 Task: Change the sorting order of contacts in Outlook to 'File As'.
Action: Mouse moved to (10, 74)
Screenshot: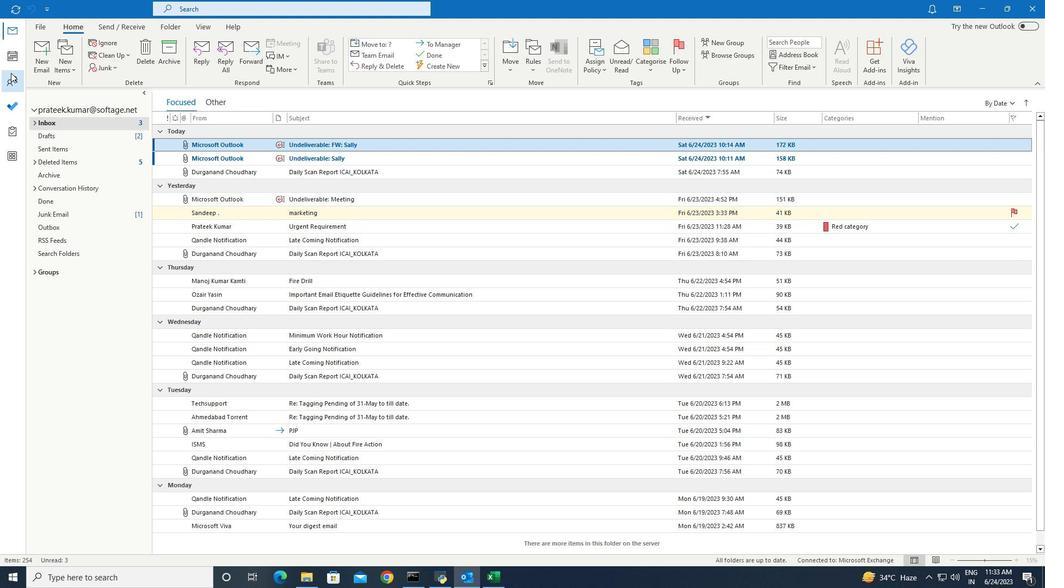 
Action: Mouse pressed left at (10, 74)
Screenshot: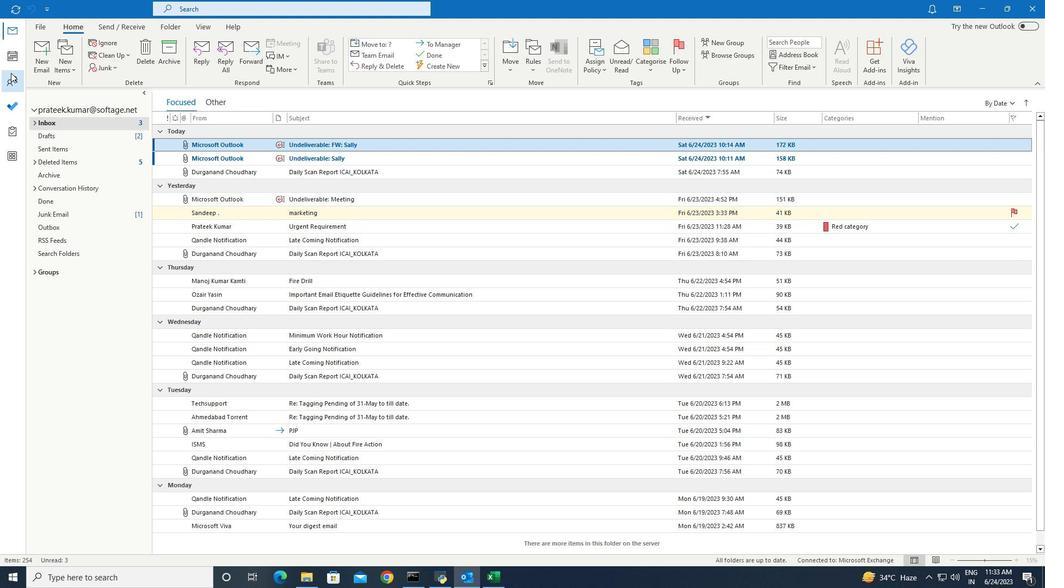 
Action: Mouse moved to (199, 31)
Screenshot: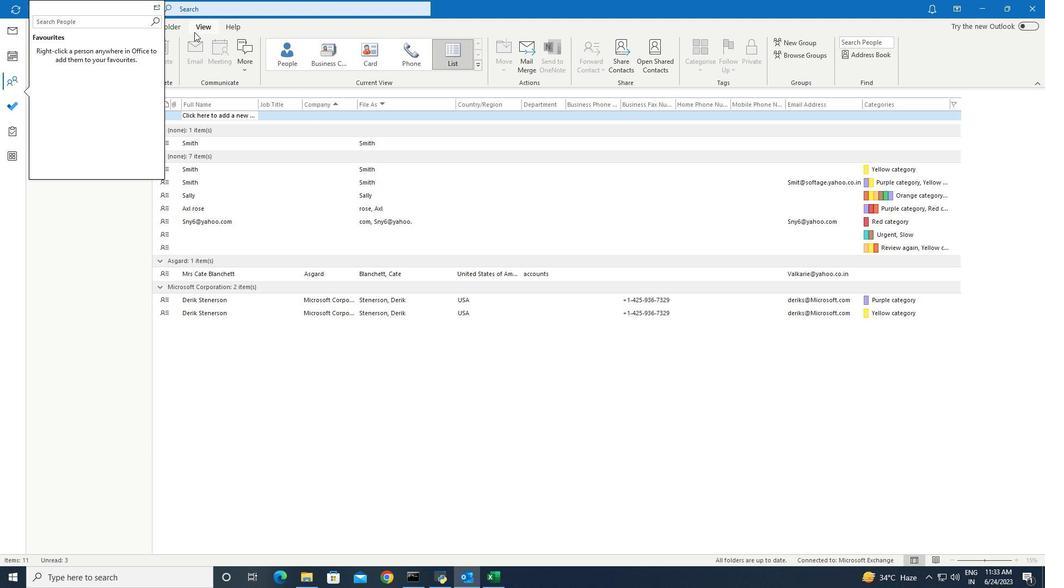 
Action: Mouse pressed left at (199, 31)
Screenshot: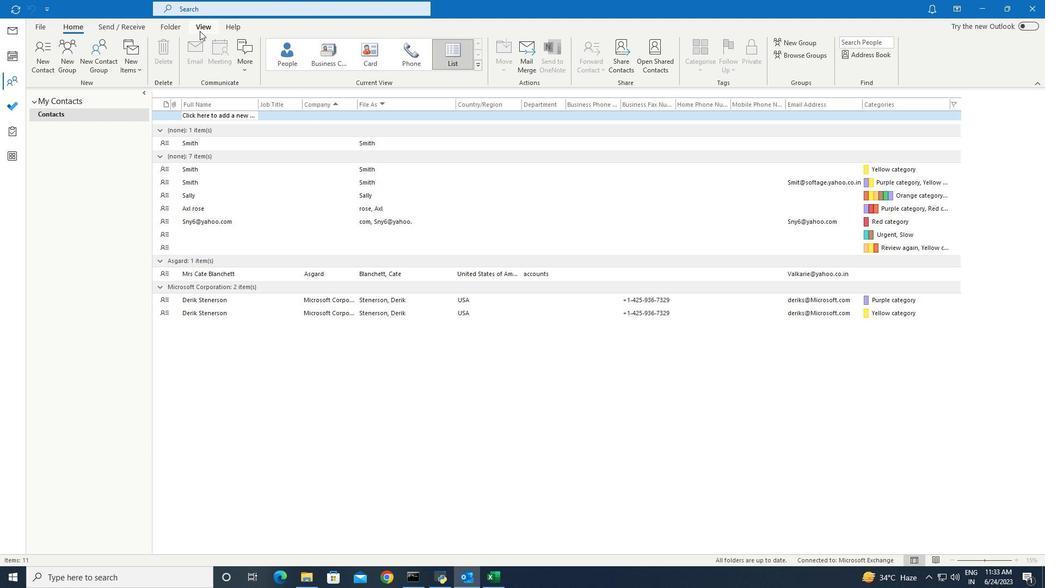 
Action: Mouse moved to (68, 70)
Screenshot: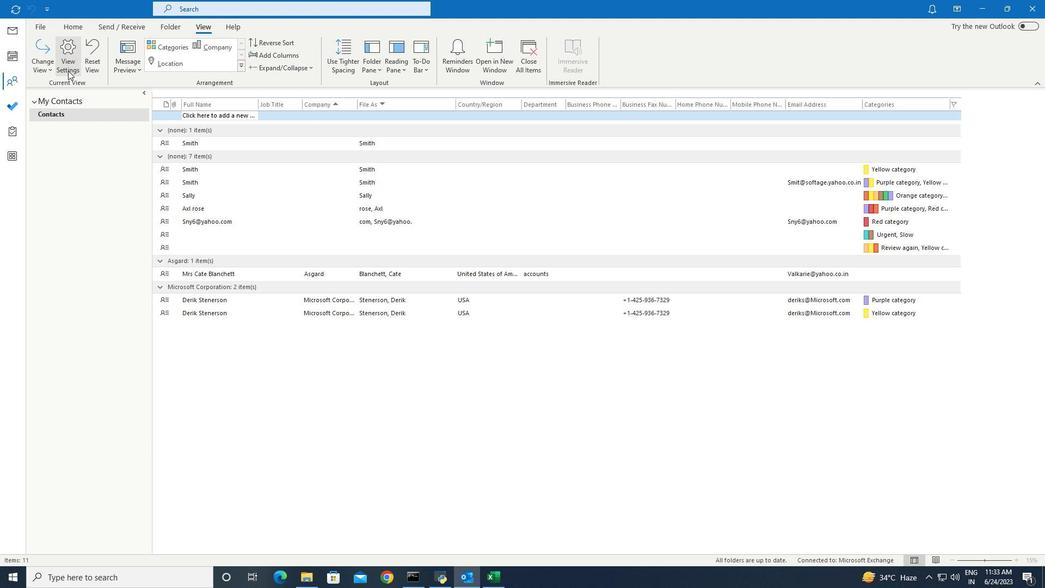
Action: Mouse pressed left at (68, 70)
Screenshot: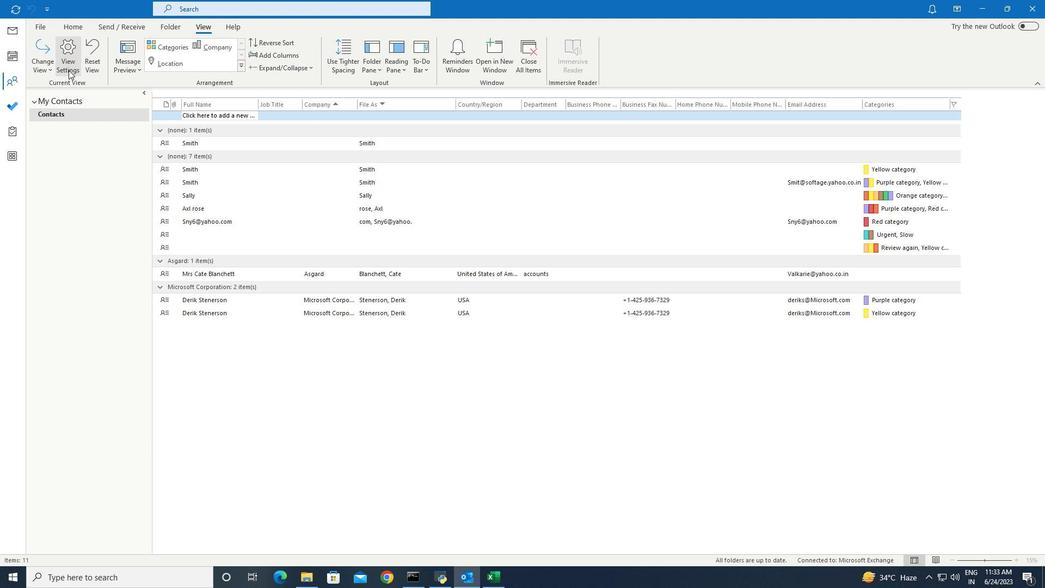 
Action: Mouse moved to (438, 265)
Screenshot: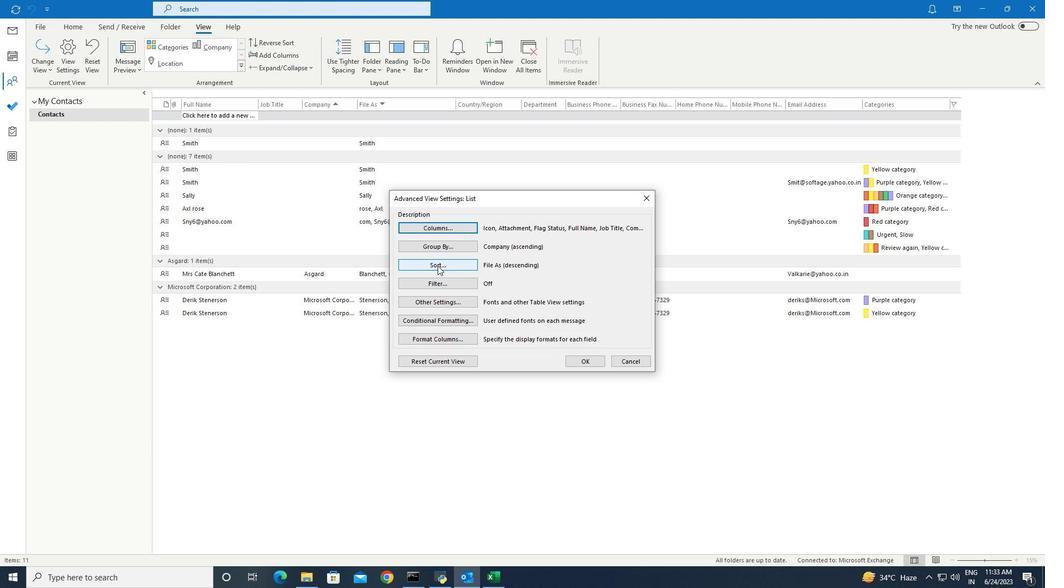 
Action: Mouse pressed left at (438, 265)
Screenshot: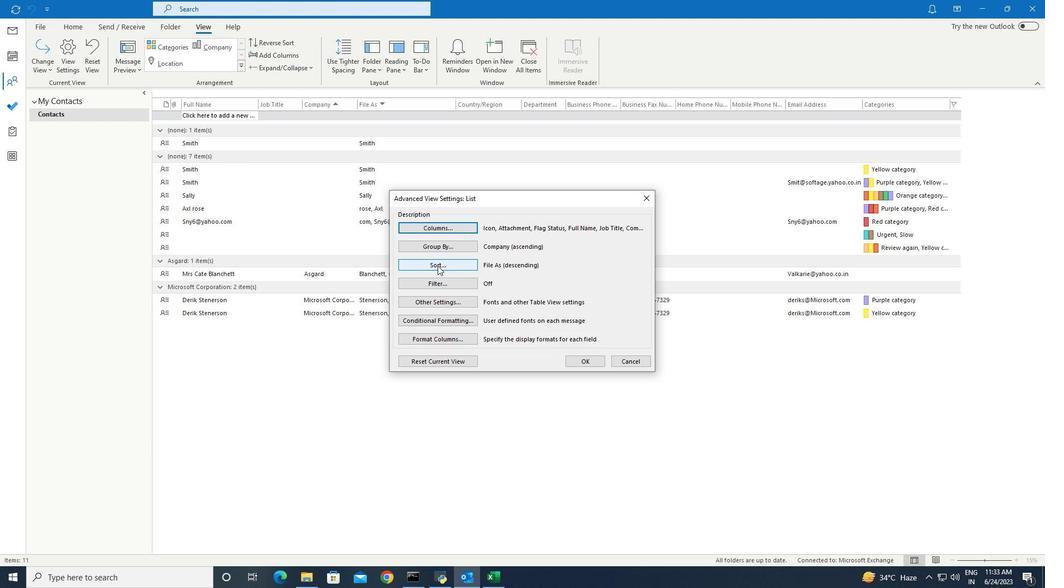
Action: Mouse moved to (516, 223)
Screenshot: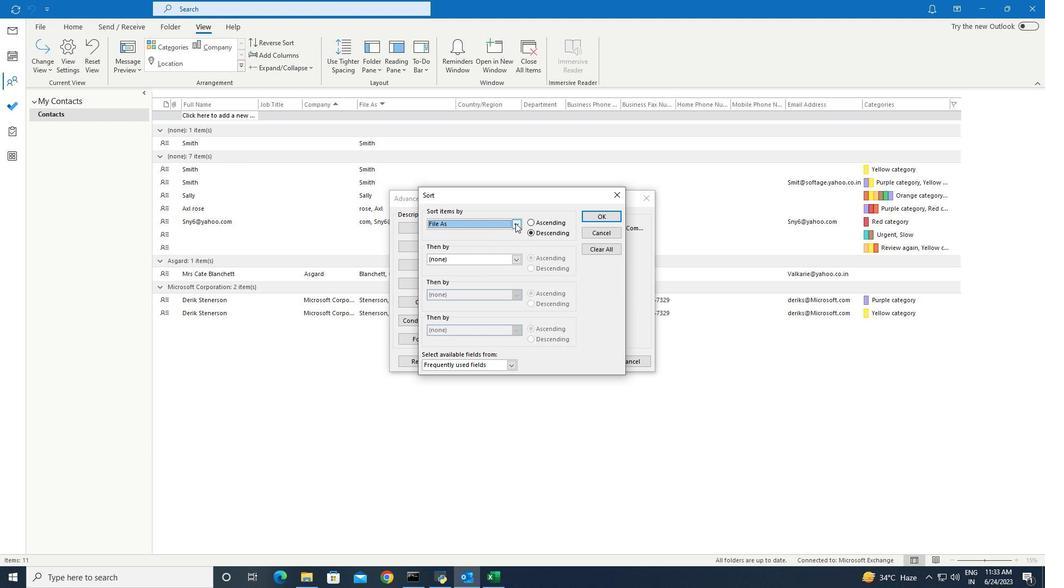 
Action: Mouse pressed left at (516, 223)
Screenshot: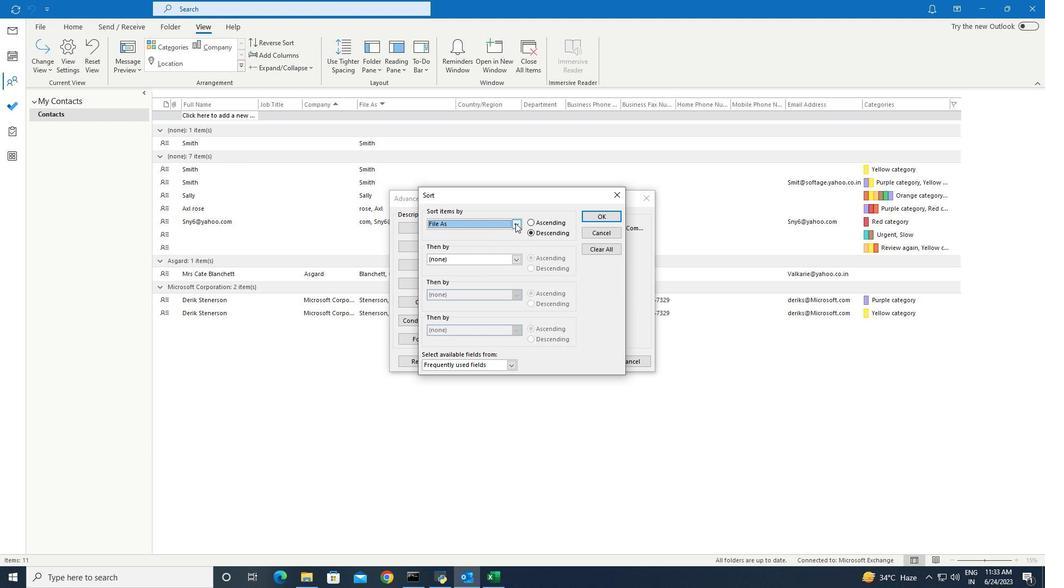 
Action: Mouse moved to (481, 239)
Screenshot: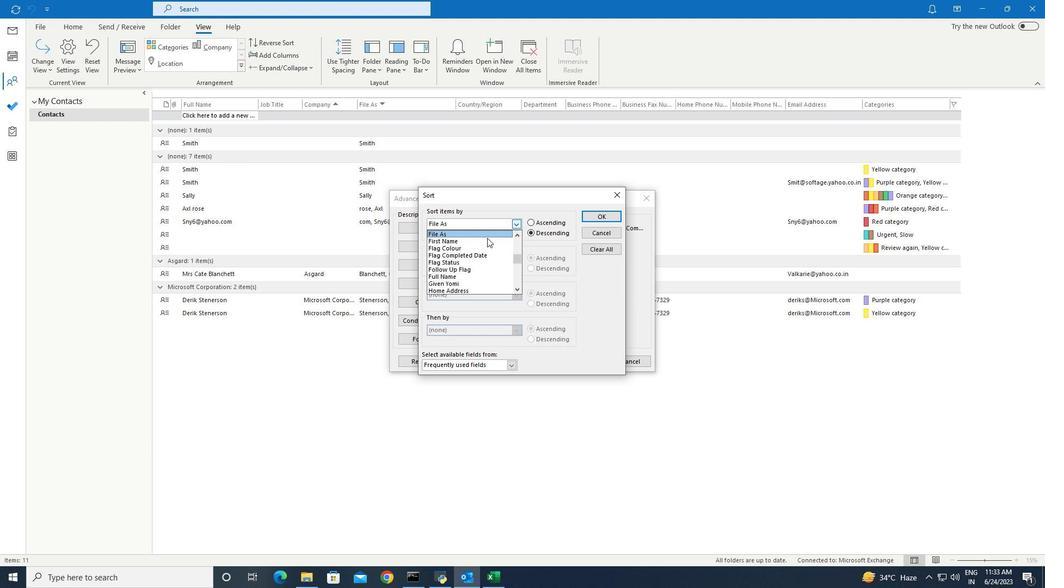 
Action: Mouse pressed left at (481, 239)
Screenshot: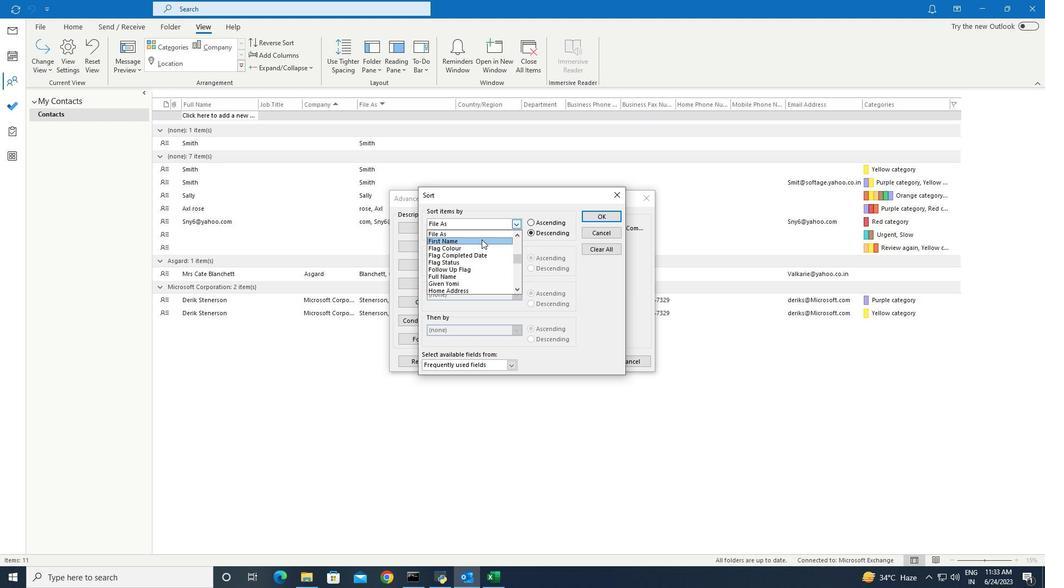 
Action: Mouse moved to (529, 222)
Screenshot: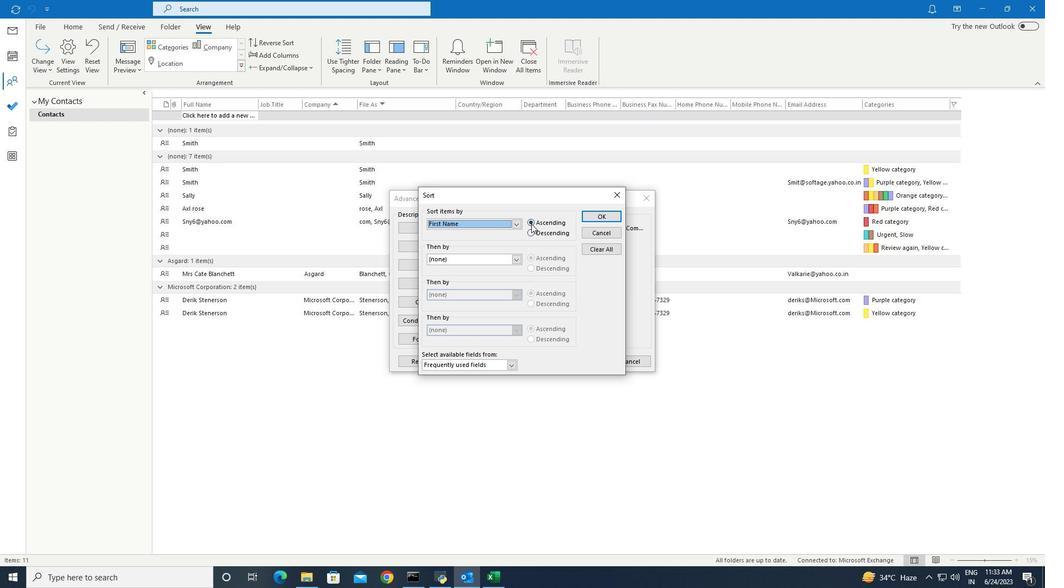 
Action: Mouse pressed left at (529, 222)
Screenshot: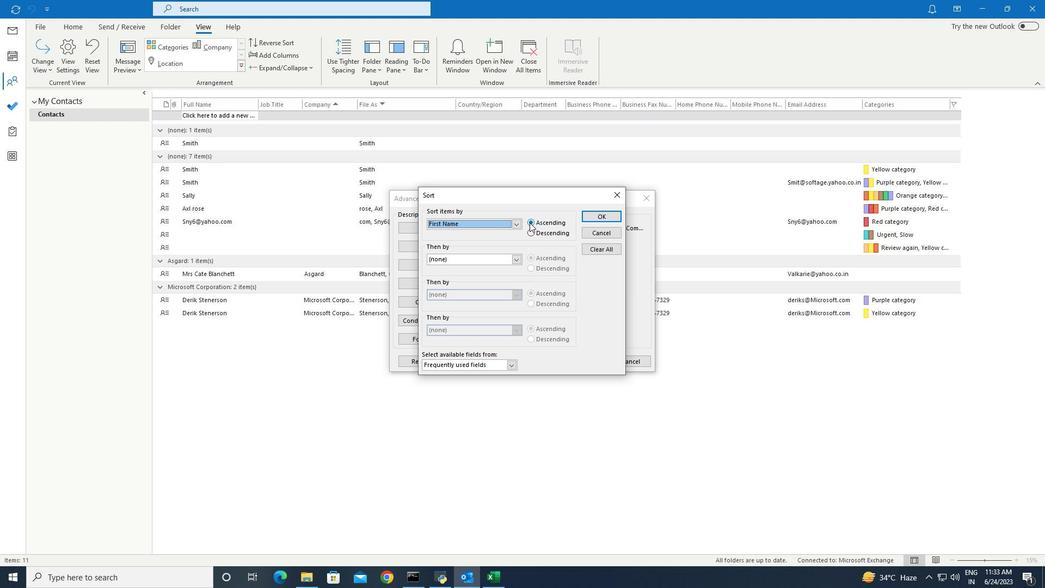 
Action: Mouse moved to (600, 217)
Screenshot: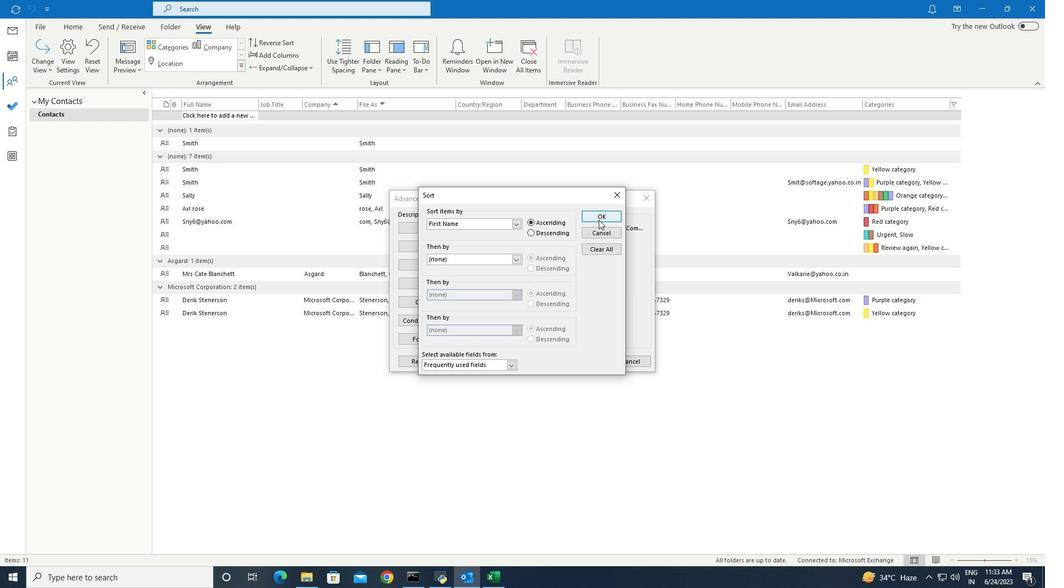 
Action: Mouse pressed left at (600, 217)
Screenshot: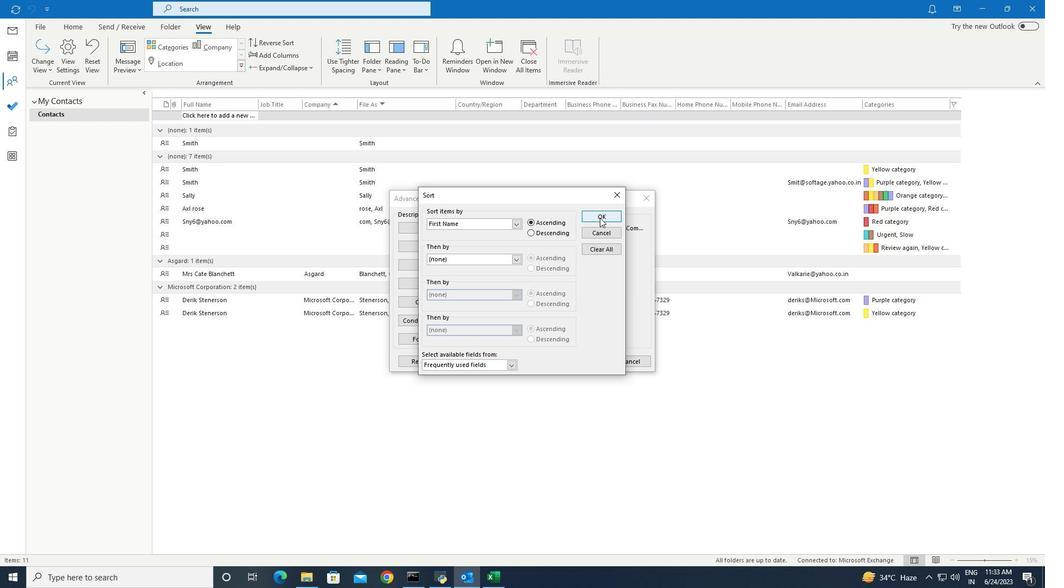 
Action: Mouse moved to (480, 319)
Screenshot: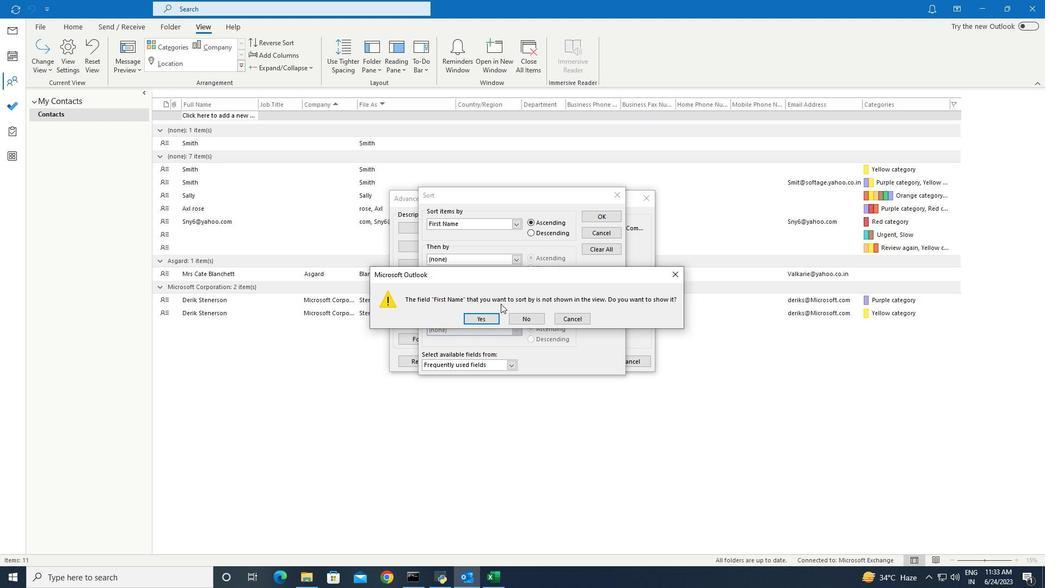 
Action: Mouse pressed left at (480, 319)
Screenshot: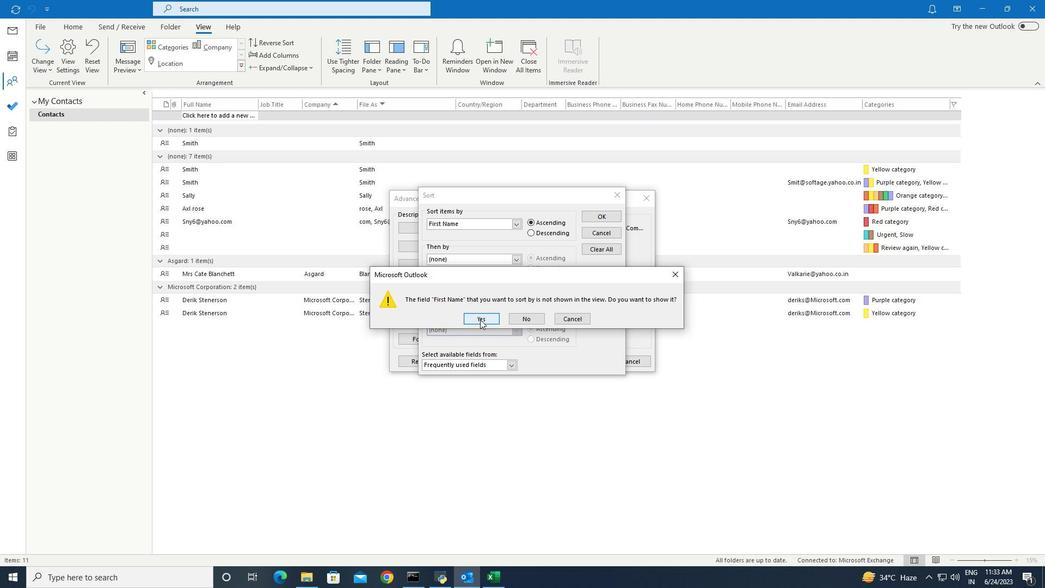
Action: Mouse moved to (582, 363)
Screenshot: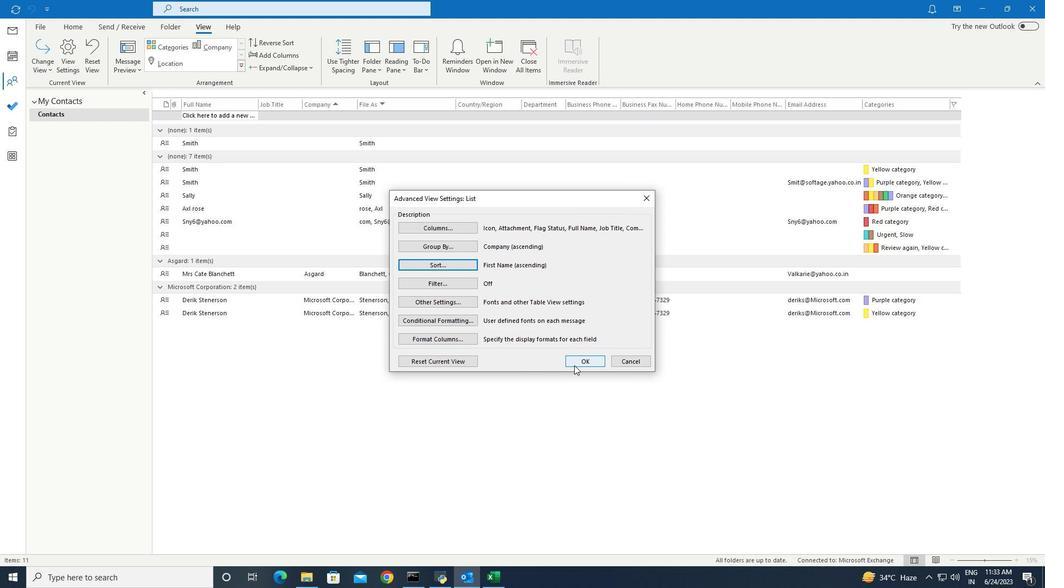 
Action: Mouse pressed left at (582, 363)
Screenshot: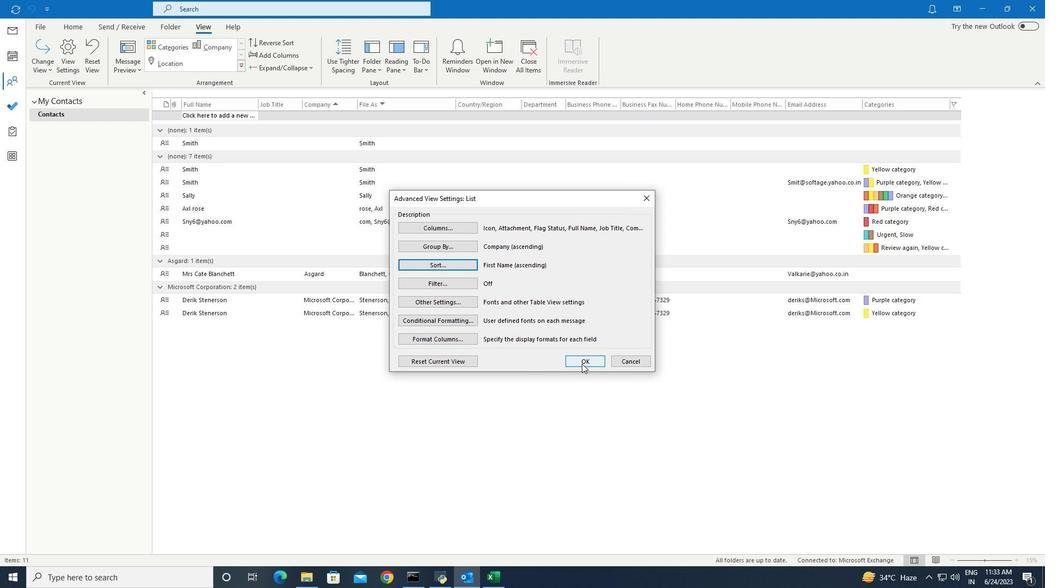 
Action: Mouse moved to (581, 362)
Screenshot: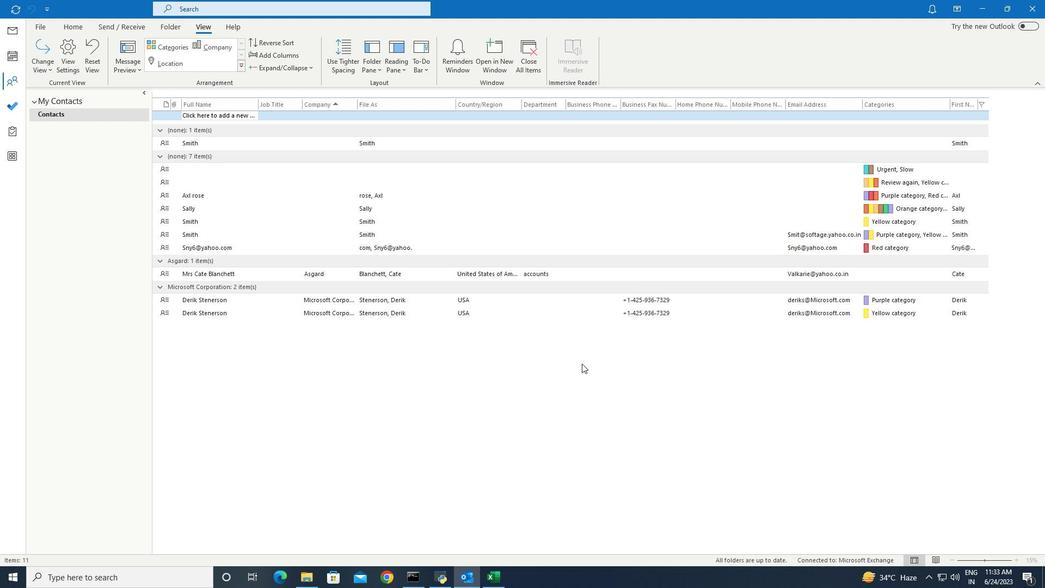 
